 Task: Access the "File list" page in the site builder.
Action: Mouse moved to (1168, 91)
Screenshot: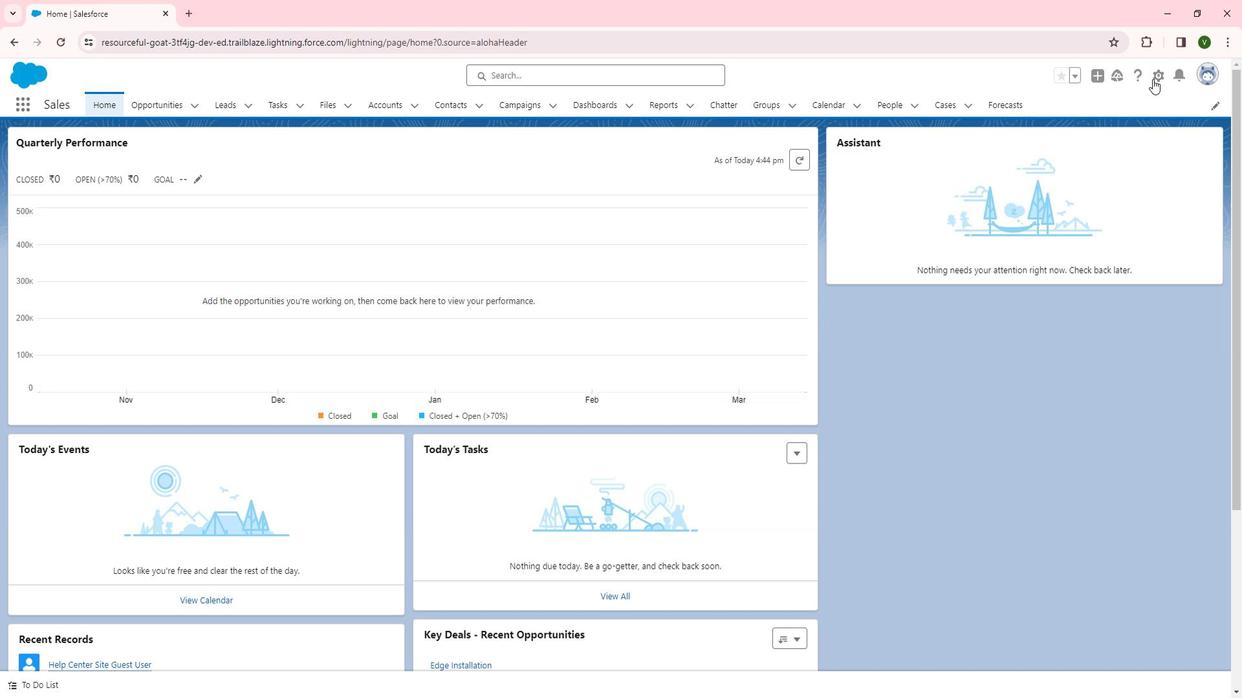
Action: Mouse pressed left at (1168, 91)
Screenshot: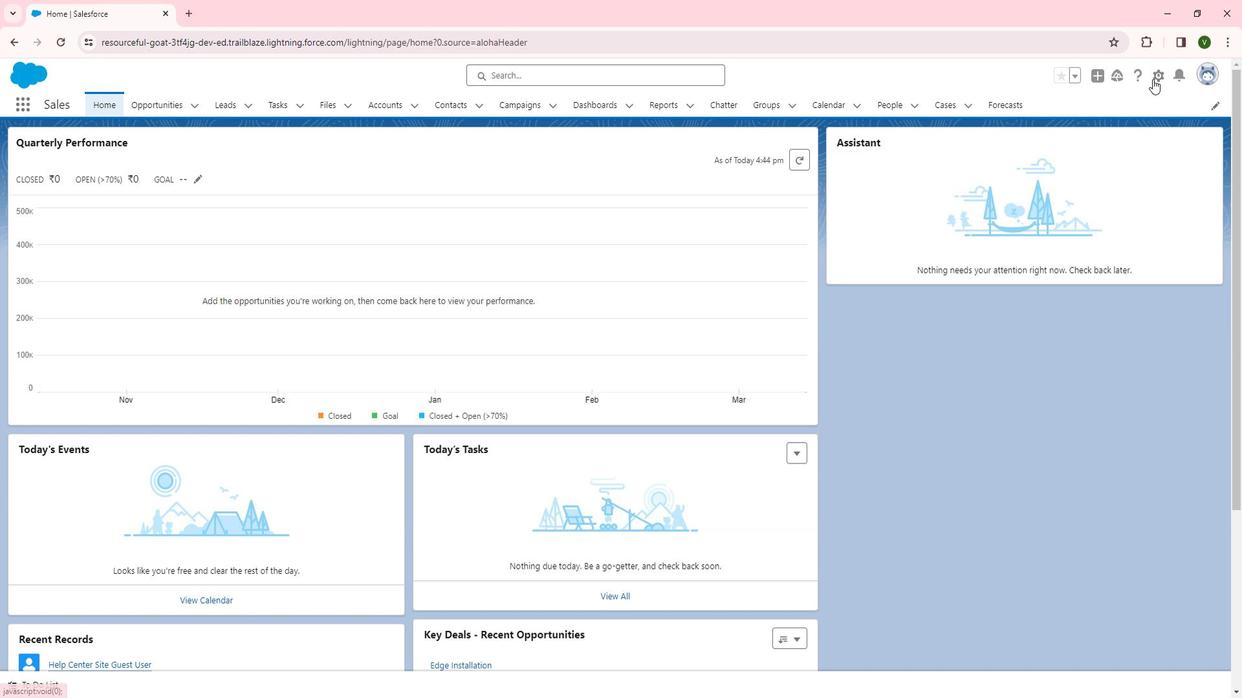 
Action: Mouse moved to (1101, 135)
Screenshot: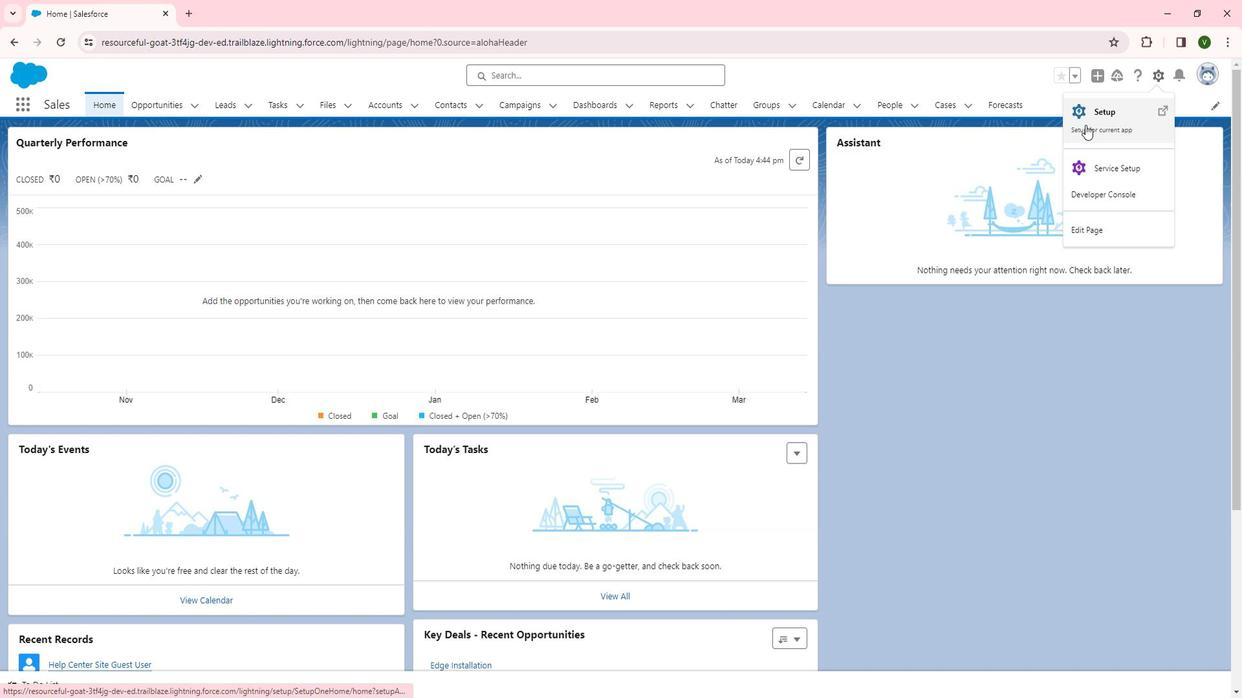 
Action: Mouse pressed left at (1101, 135)
Screenshot: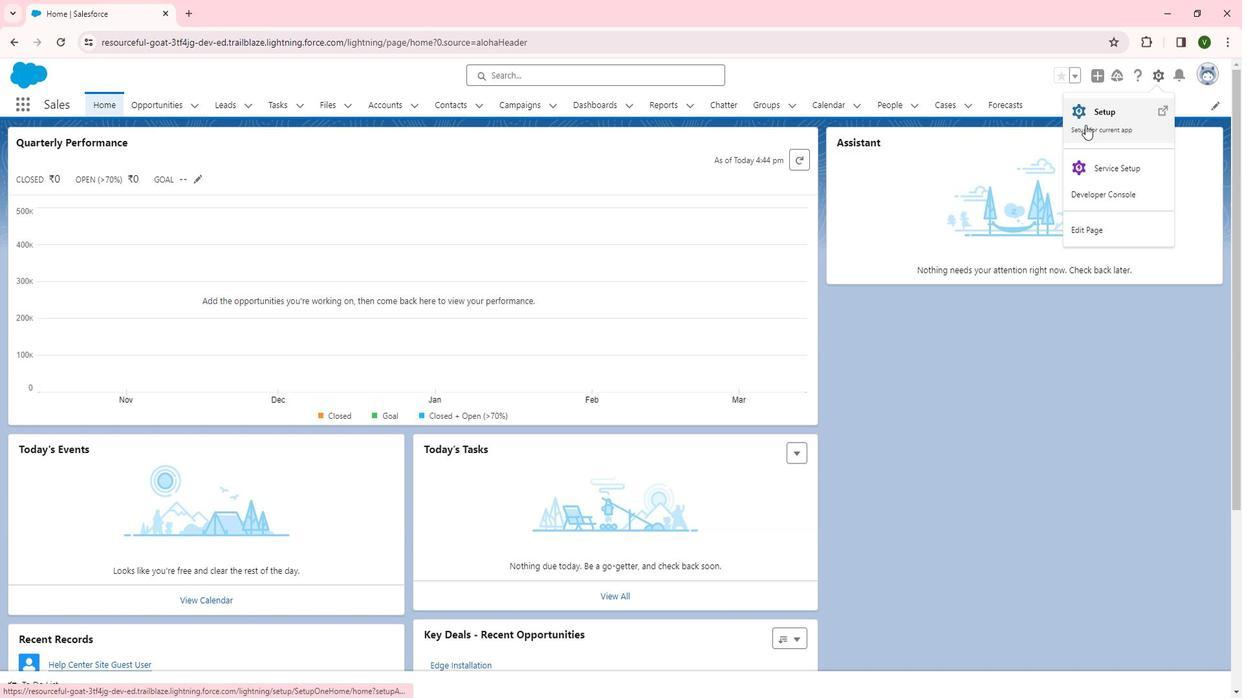 
Action: Mouse moved to (60, 531)
Screenshot: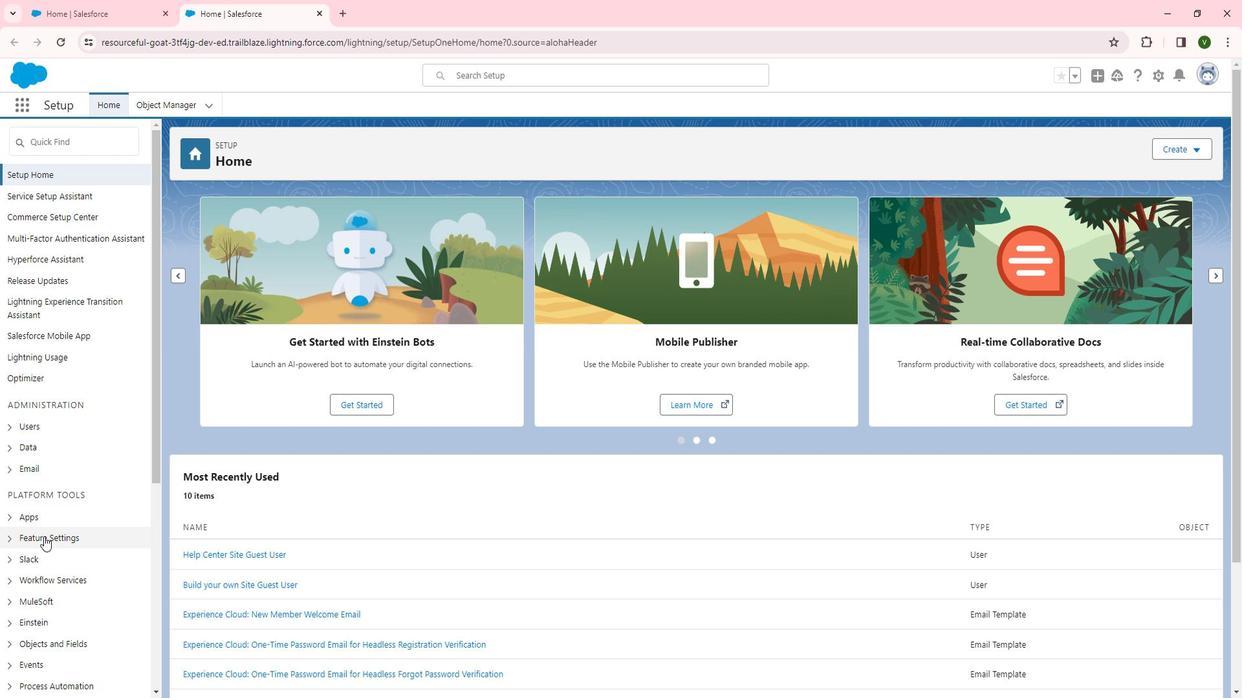 
Action: Mouse pressed left at (60, 531)
Screenshot: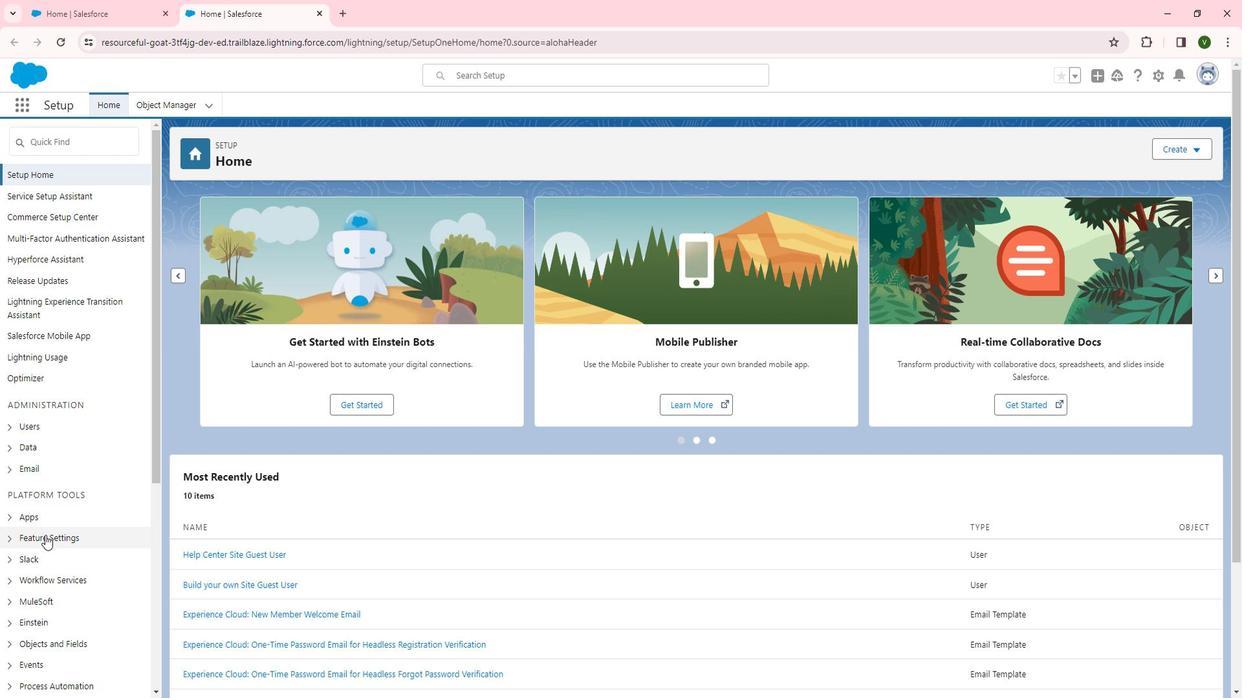 
Action: Mouse moved to (62, 531)
Screenshot: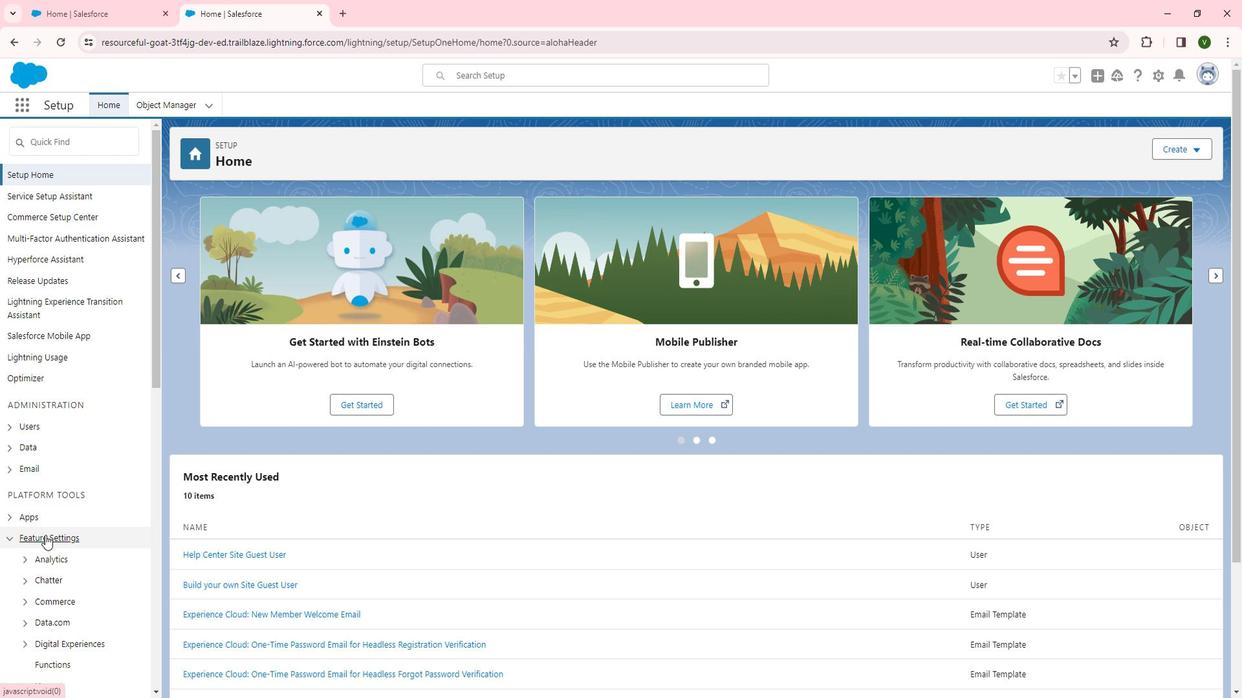 
Action: Mouse scrolled (62, 530) with delta (0, 0)
Screenshot: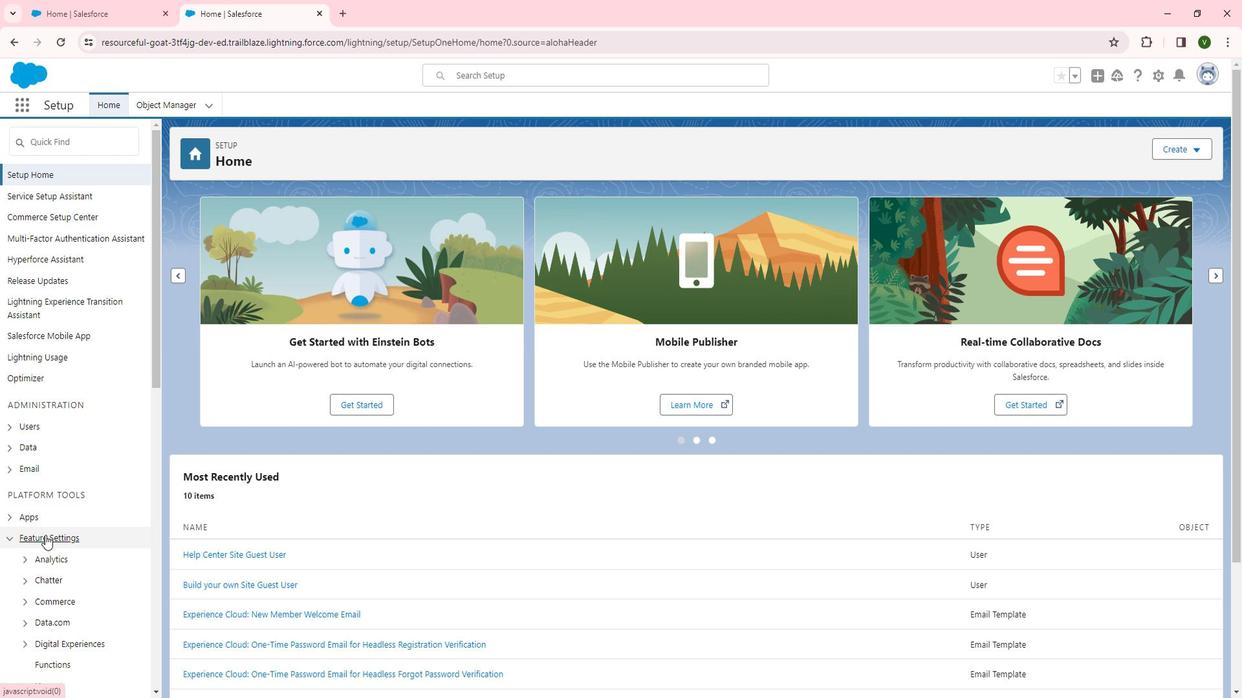 
Action: Mouse scrolled (62, 530) with delta (0, 0)
Screenshot: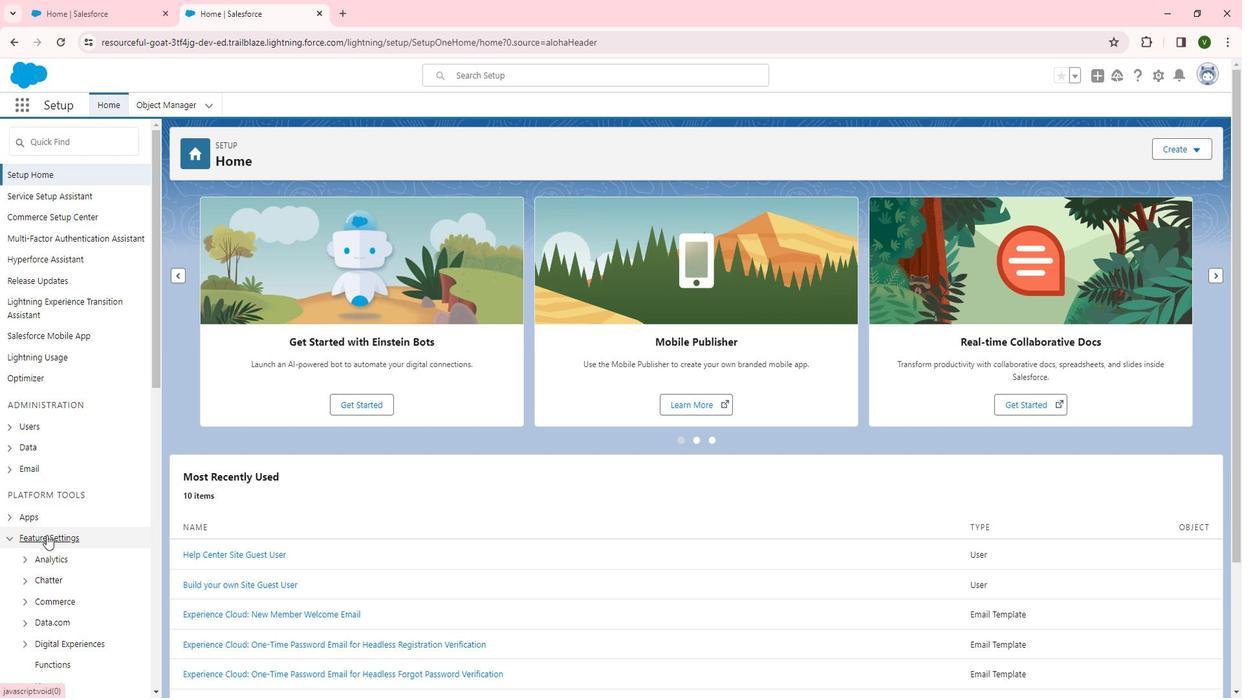 
Action: Mouse scrolled (62, 530) with delta (0, 0)
Screenshot: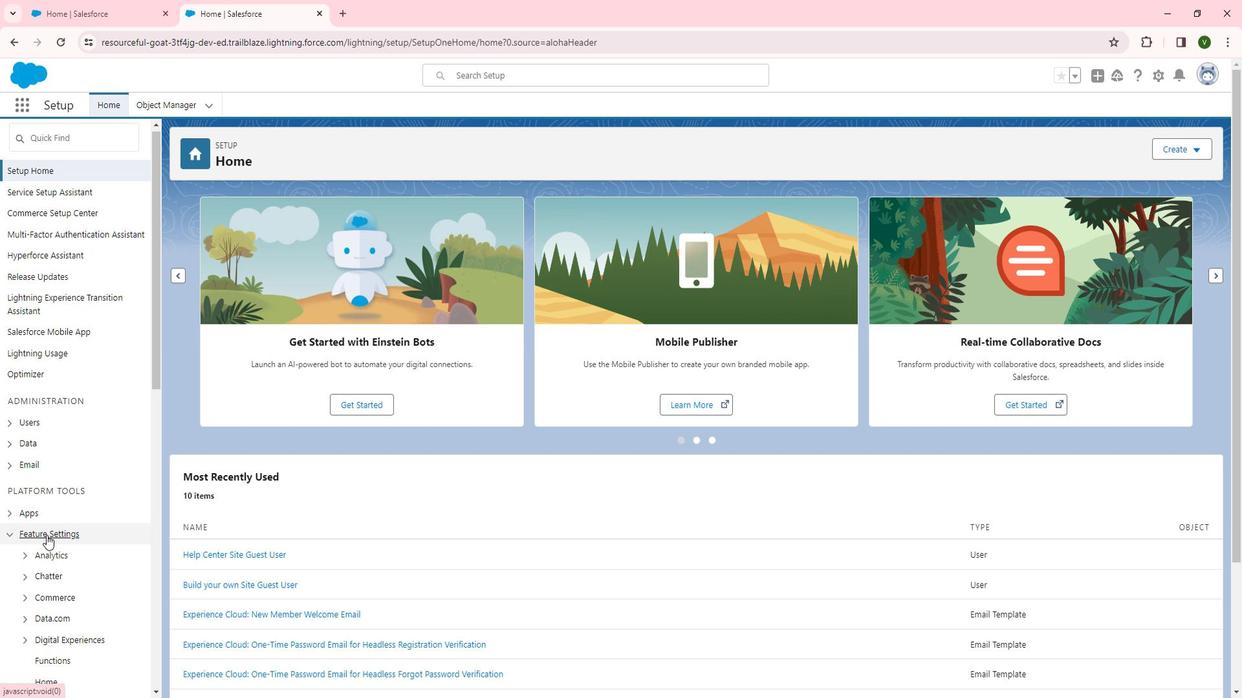 
Action: Mouse moved to (74, 439)
Screenshot: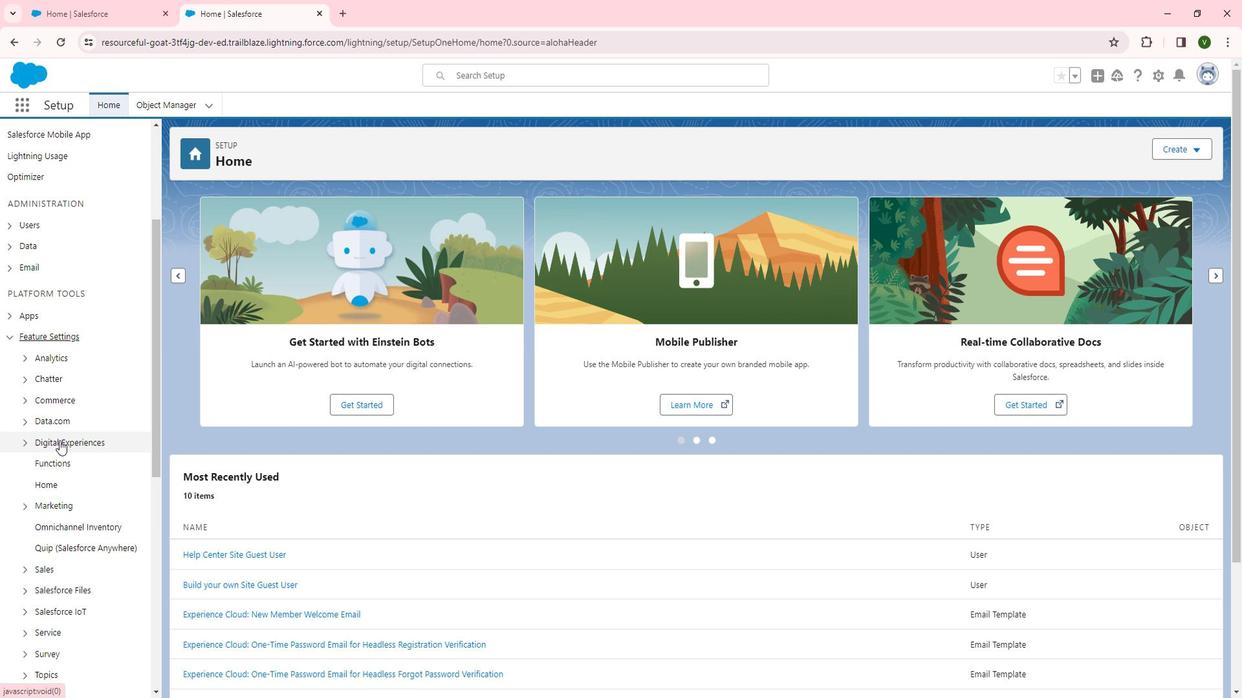 
Action: Mouse pressed left at (74, 439)
Screenshot: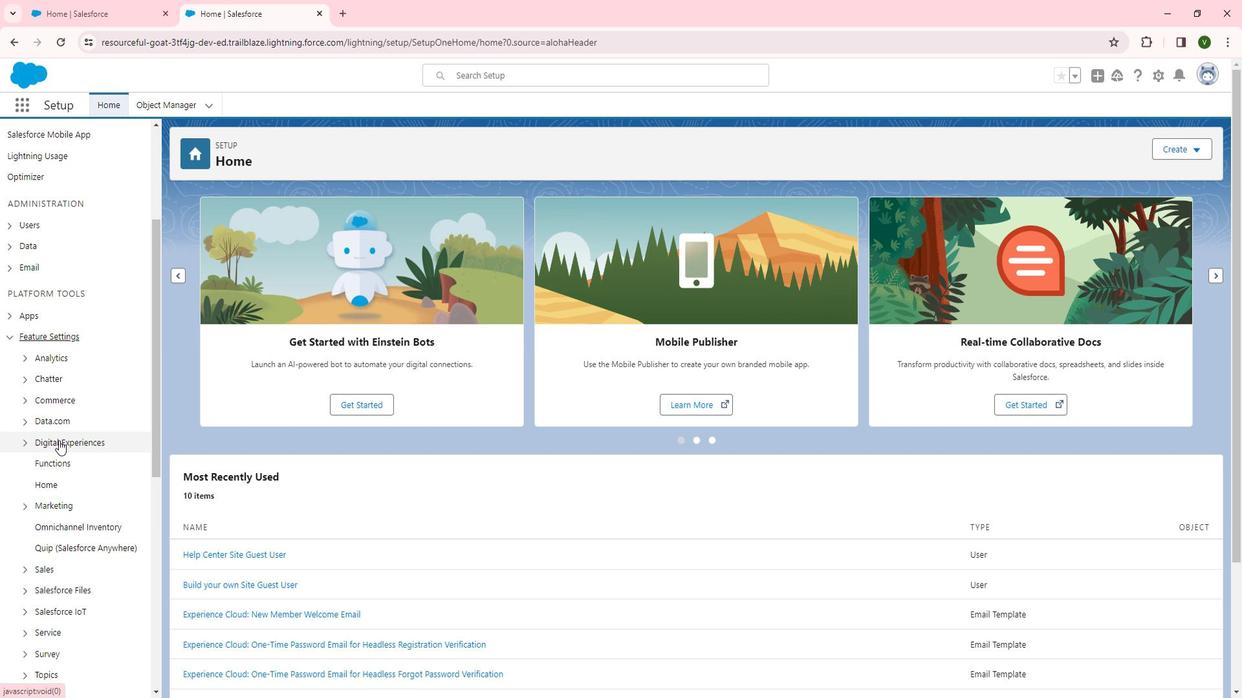 
Action: Mouse moved to (69, 467)
Screenshot: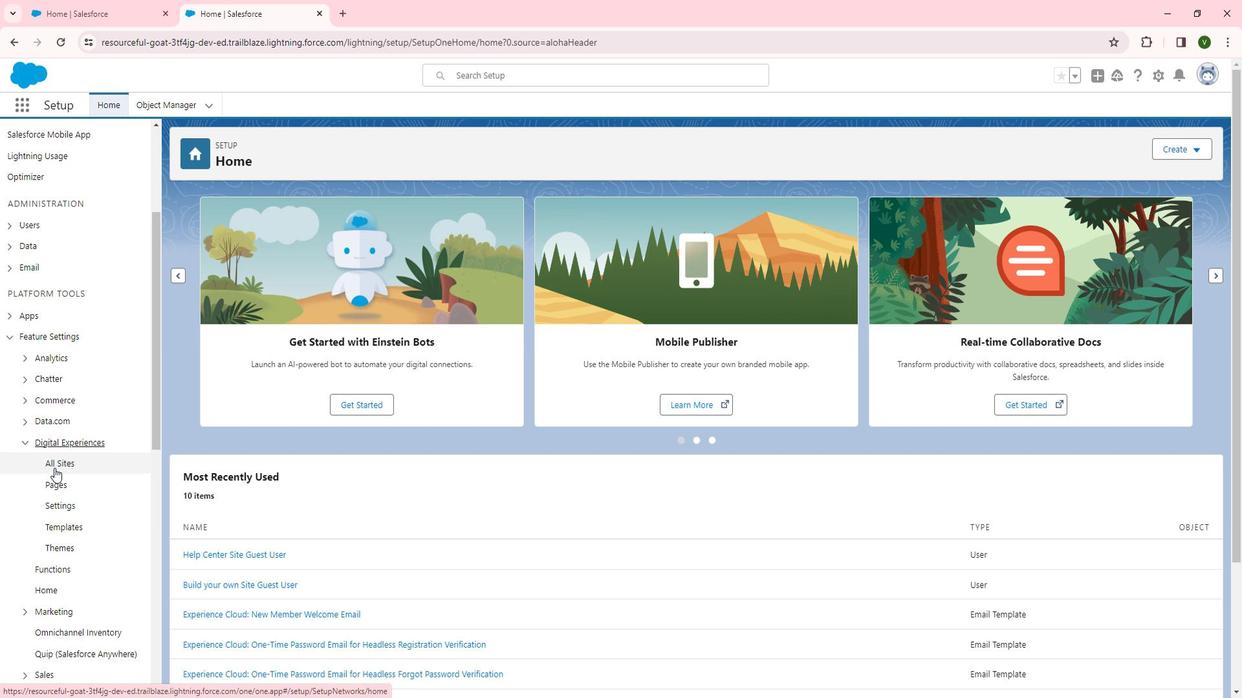 
Action: Mouse pressed left at (69, 467)
Screenshot: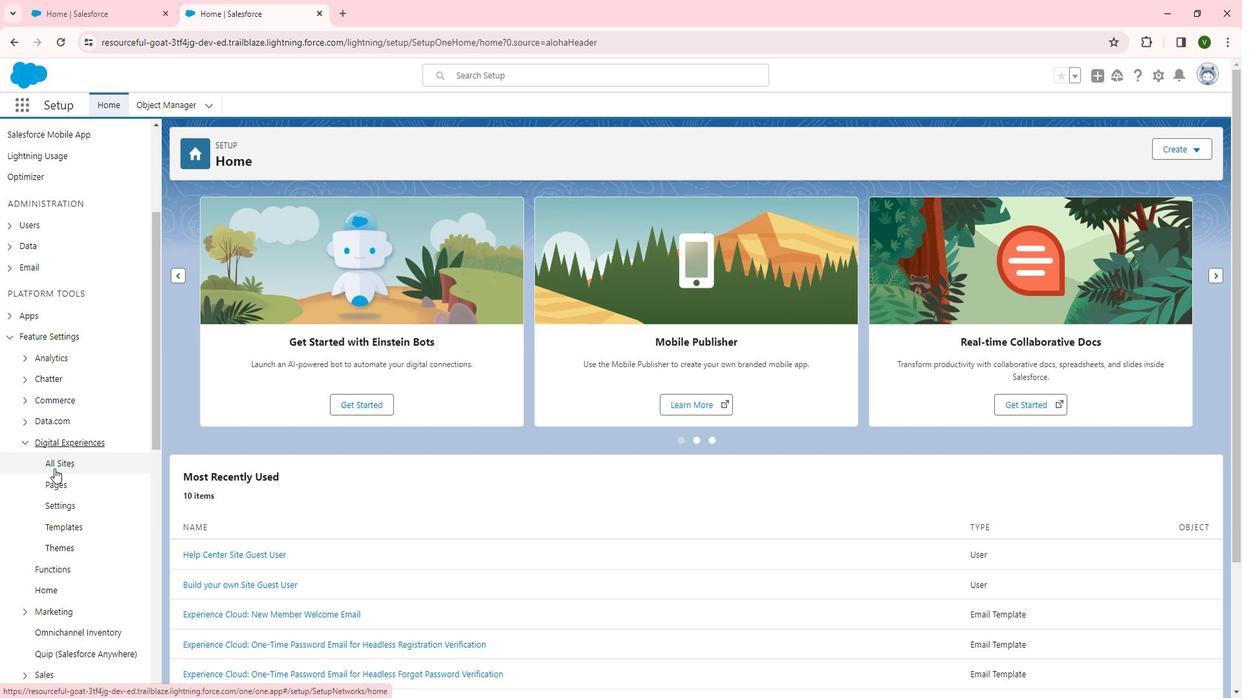 
Action: Mouse moved to (75, 461)
Screenshot: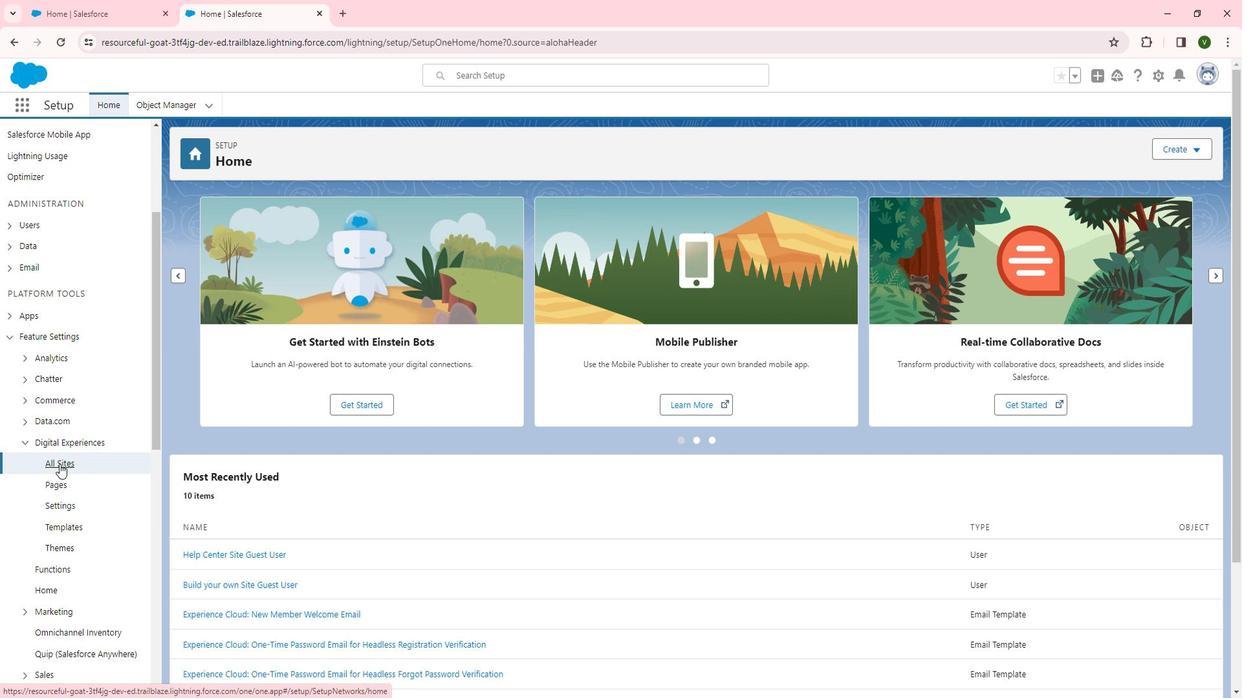 
Action: Mouse pressed left at (75, 461)
Screenshot: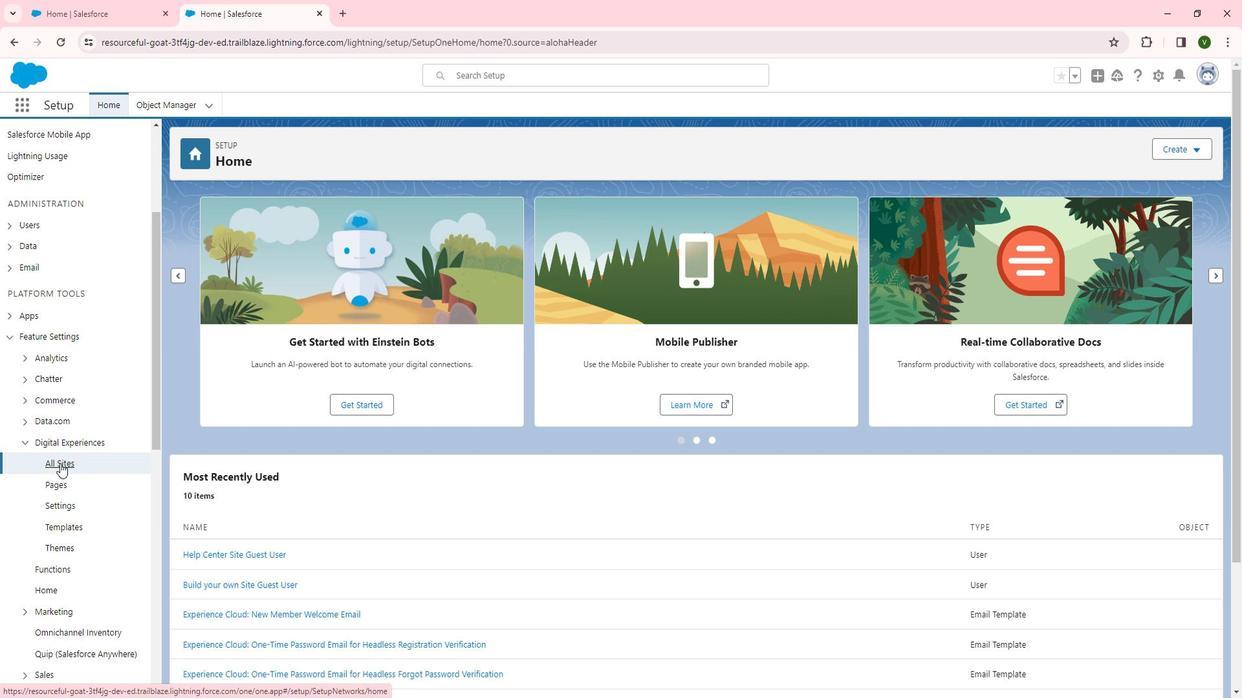 
Action: Mouse moved to (232, 344)
Screenshot: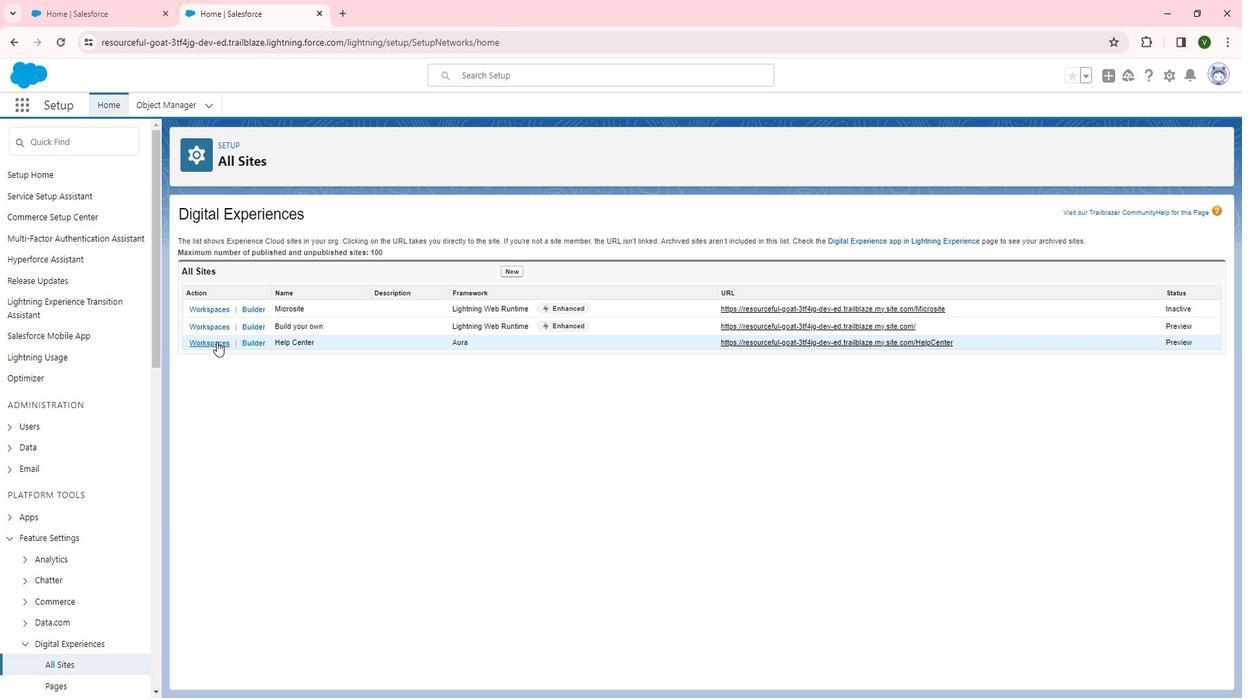 
Action: Mouse pressed left at (232, 344)
Screenshot: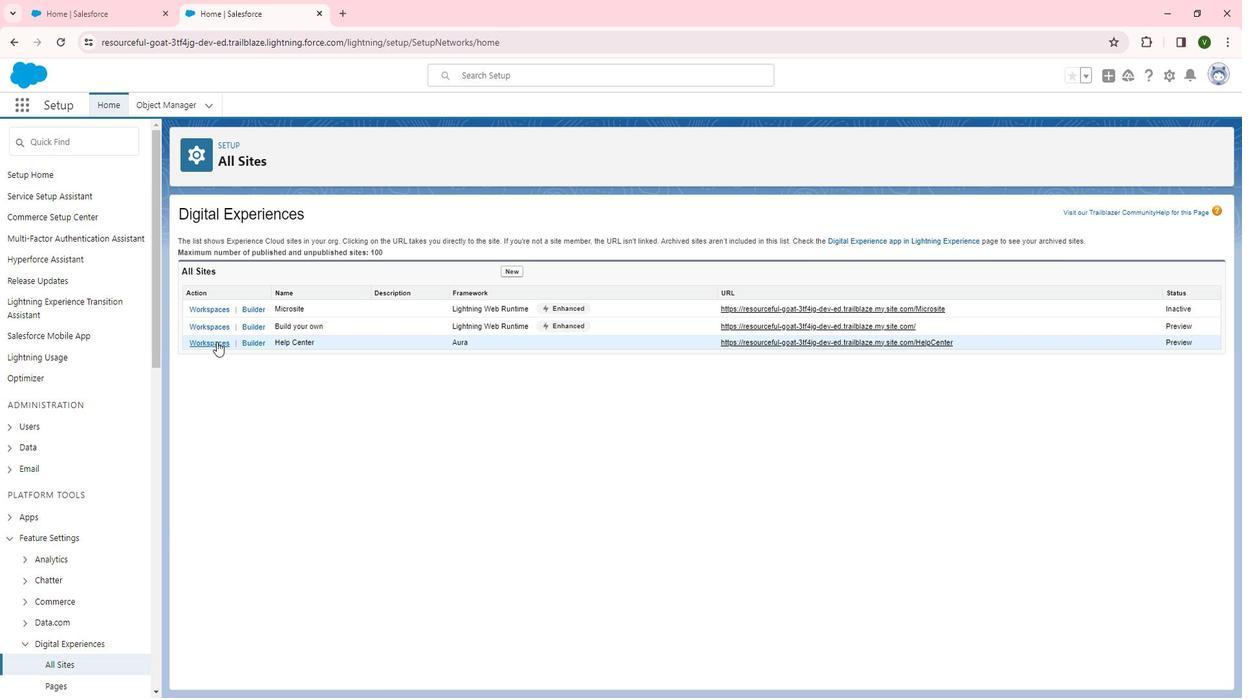
Action: Mouse moved to (173, 326)
Screenshot: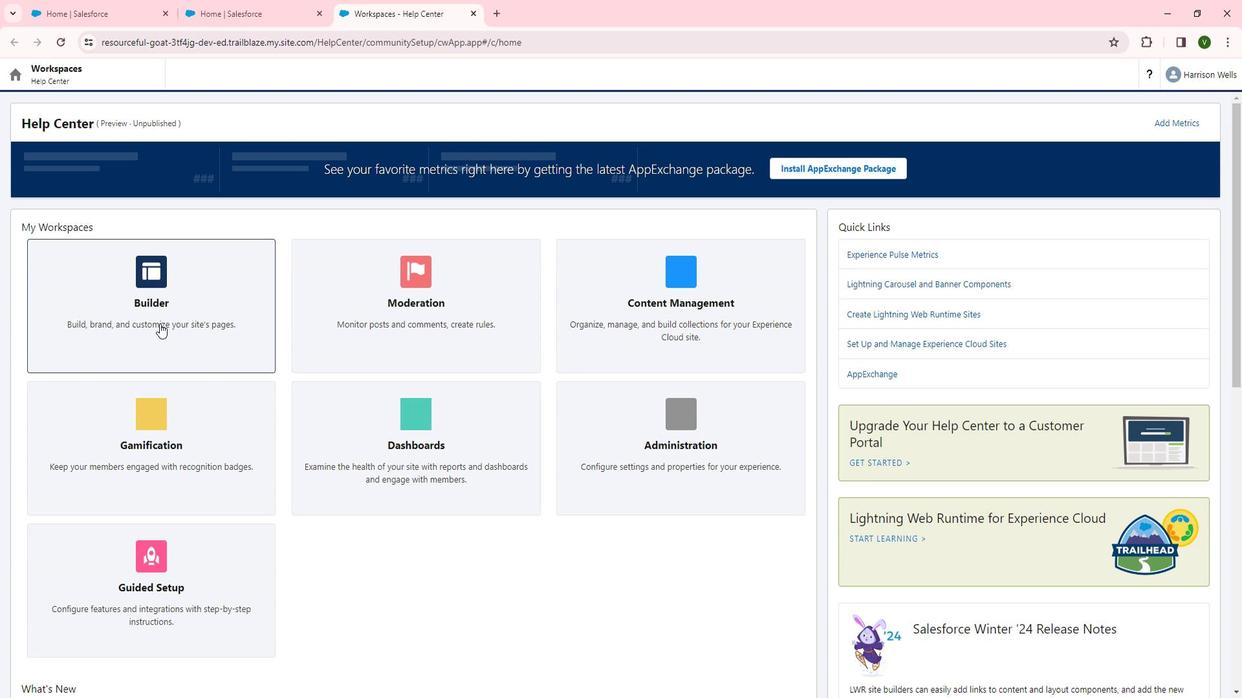 
Action: Mouse pressed left at (173, 326)
Screenshot: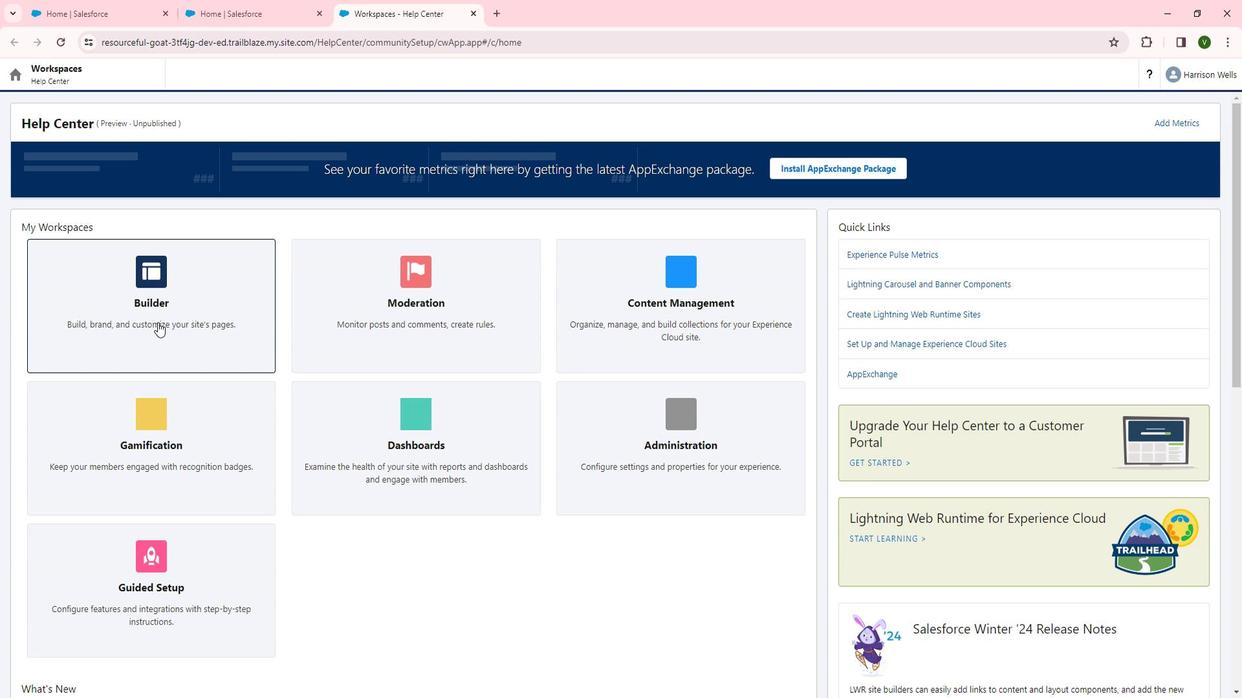 
Action: Mouse moved to (172, 91)
Screenshot: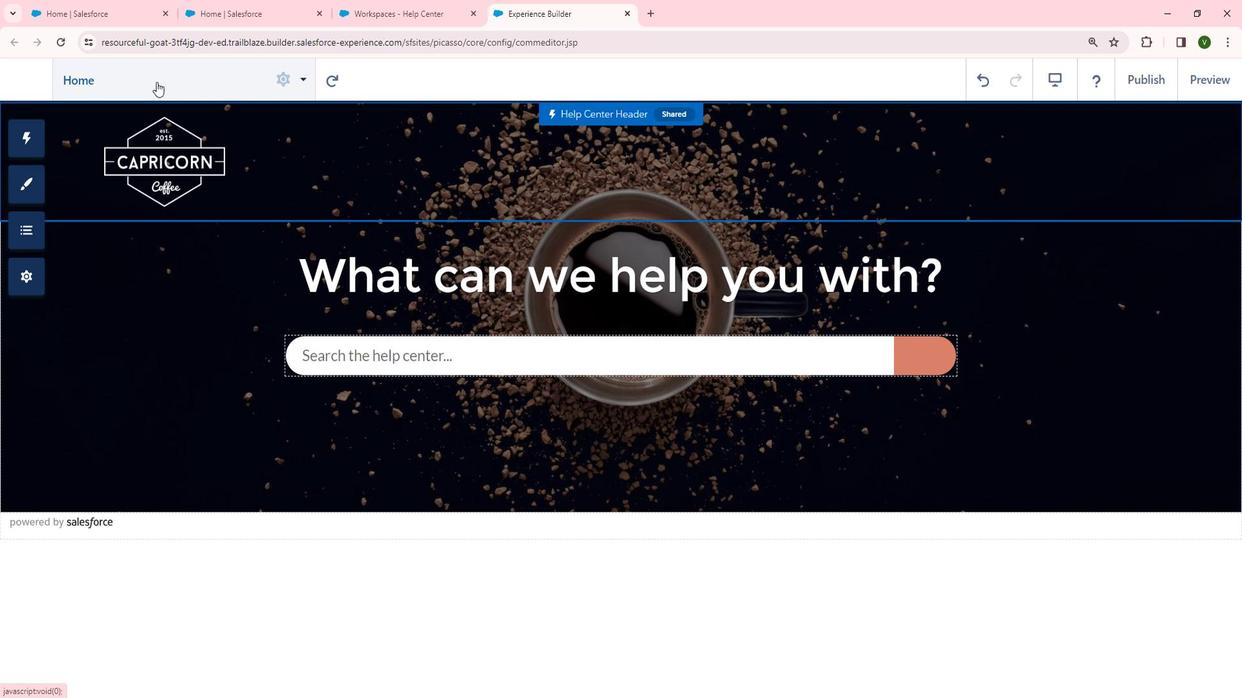 
Action: Mouse pressed left at (172, 91)
Screenshot: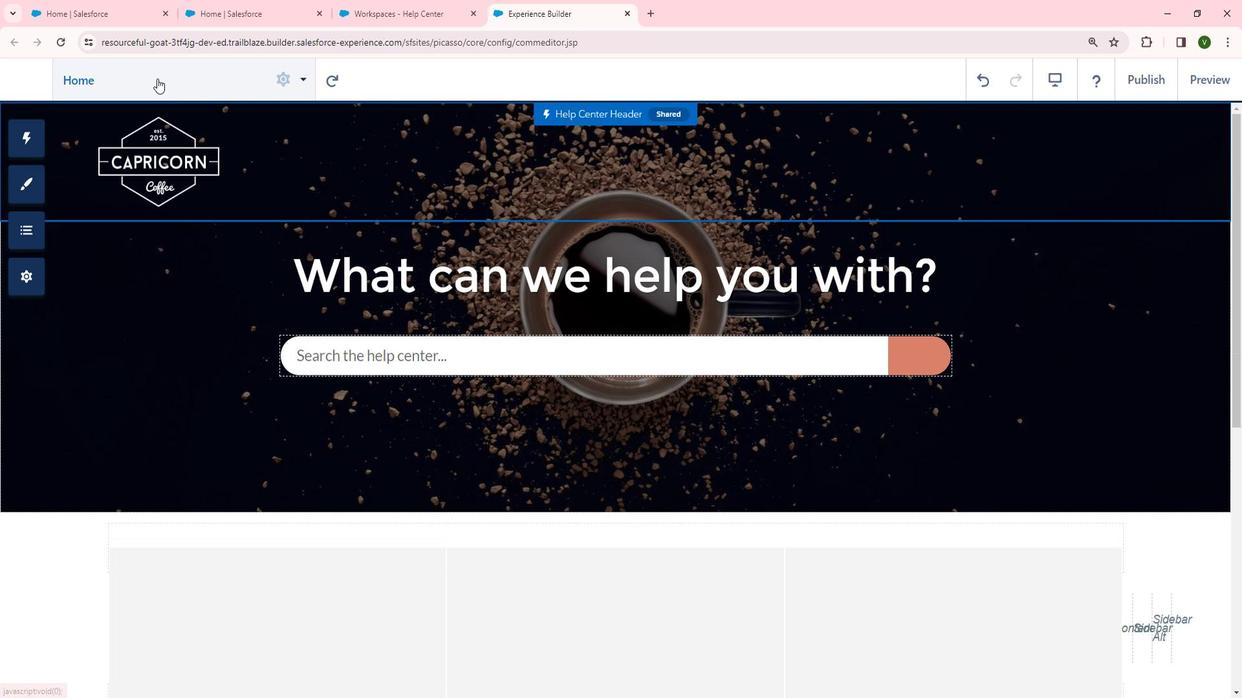 
Action: Mouse moved to (89, 339)
Screenshot: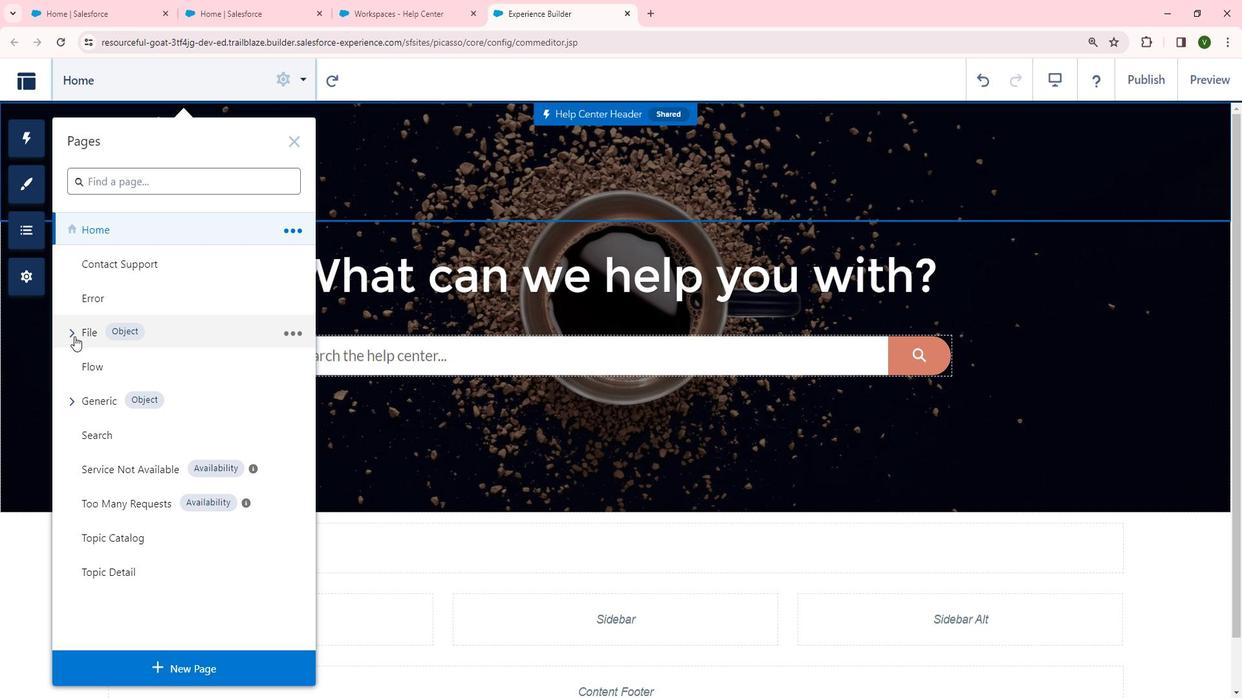 
Action: Mouse pressed left at (89, 339)
Screenshot: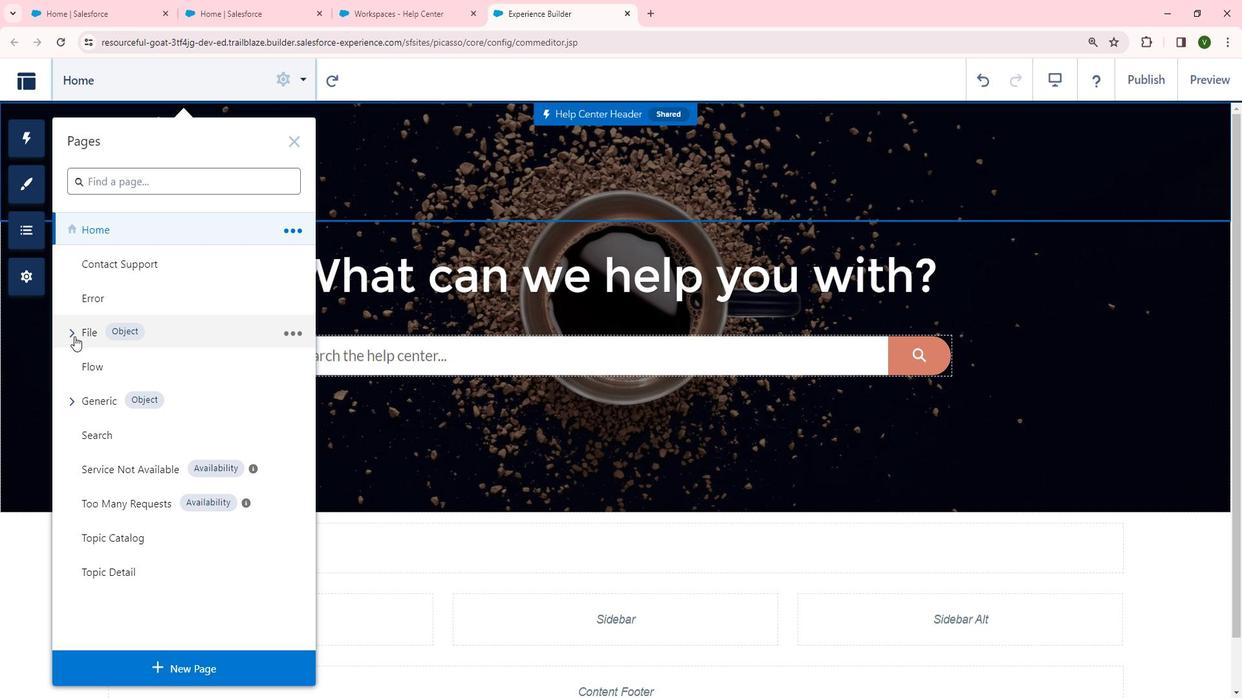 
Action: Mouse moved to (142, 399)
Screenshot: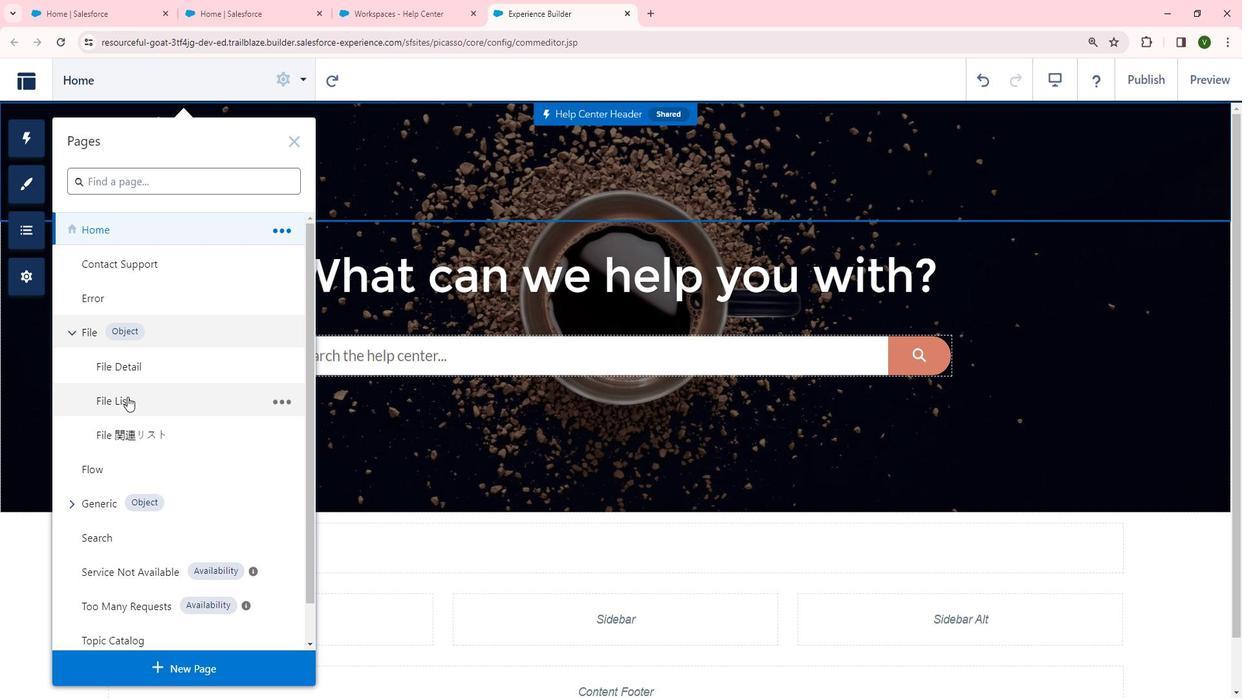 
Action: Mouse pressed left at (142, 399)
Screenshot: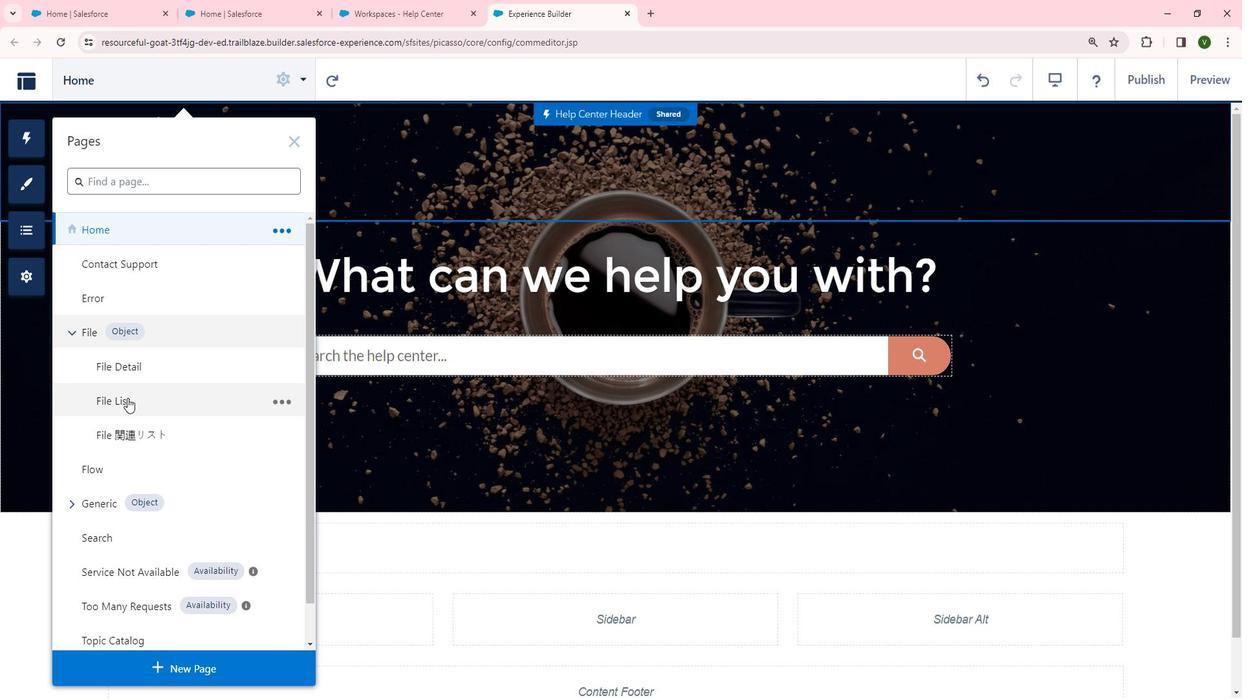
Action: Mouse moved to (460, 320)
Screenshot: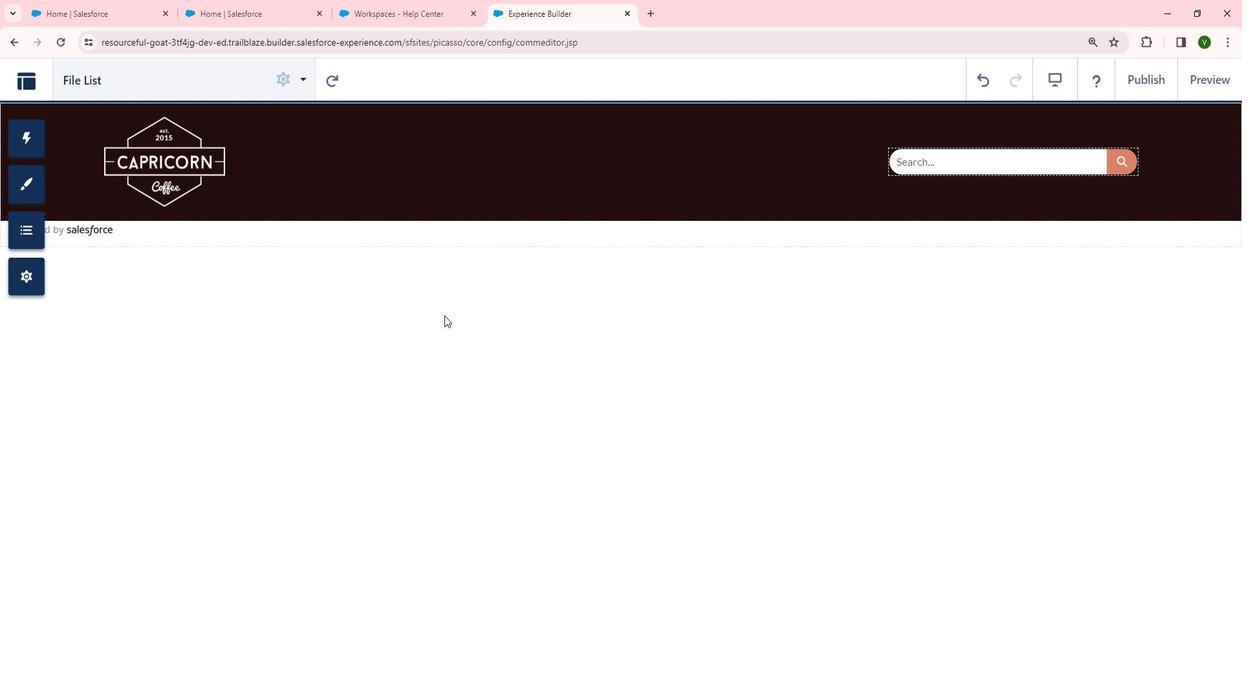 
Action: Mouse scrolled (460, 319) with delta (0, 0)
Screenshot: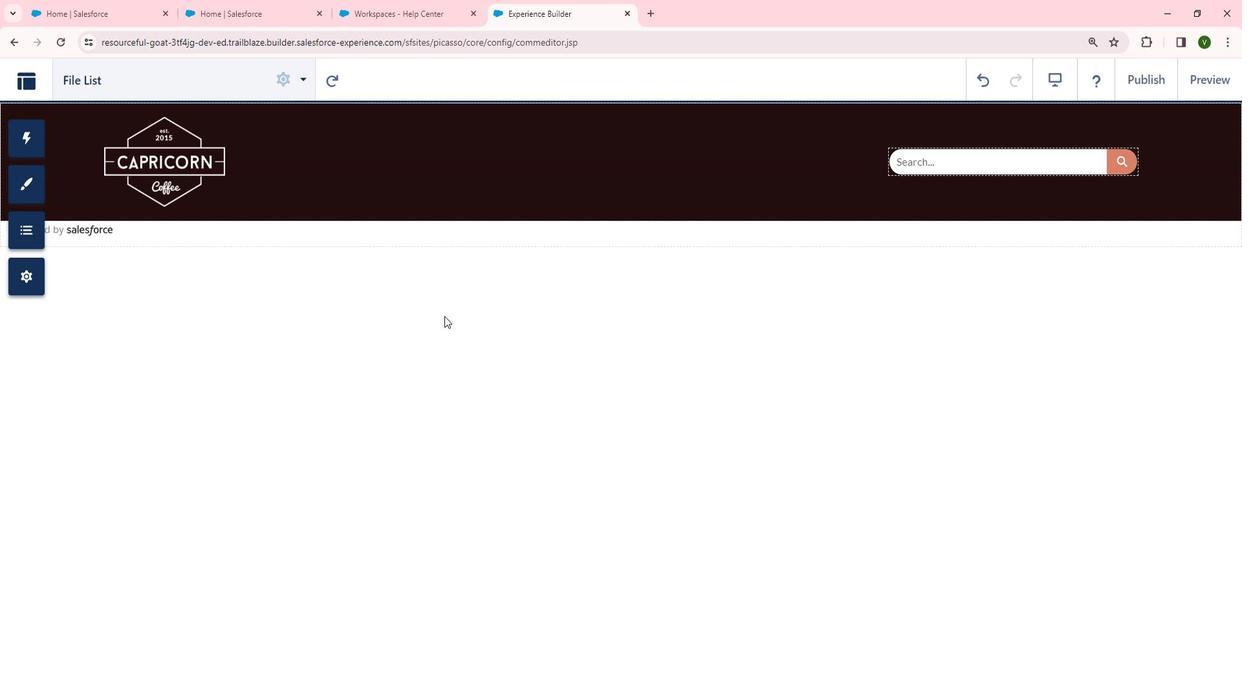 
Action: Mouse scrolled (460, 319) with delta (0, 0)
Screenshot: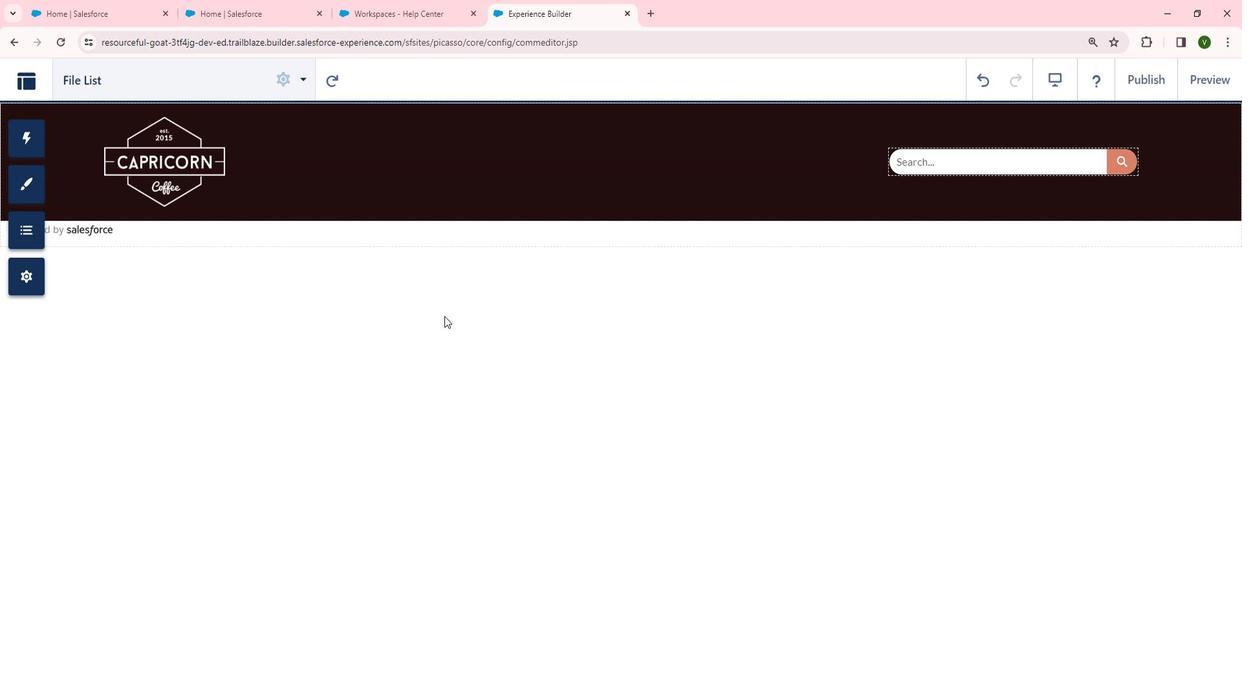 
Action: Mouse scrolled (460, 319) with delta (0, 0)
Screenshot: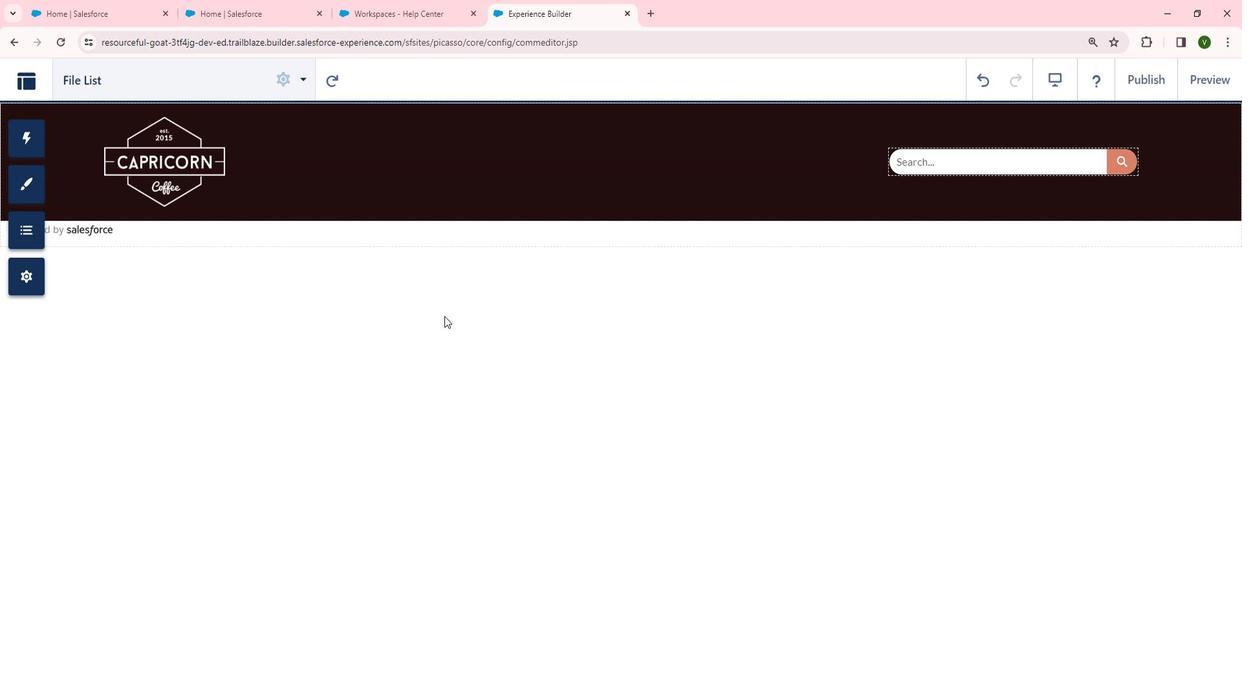 
Action: Mouse scrolled (460, 319) with delta (0, 0)
Screenshot: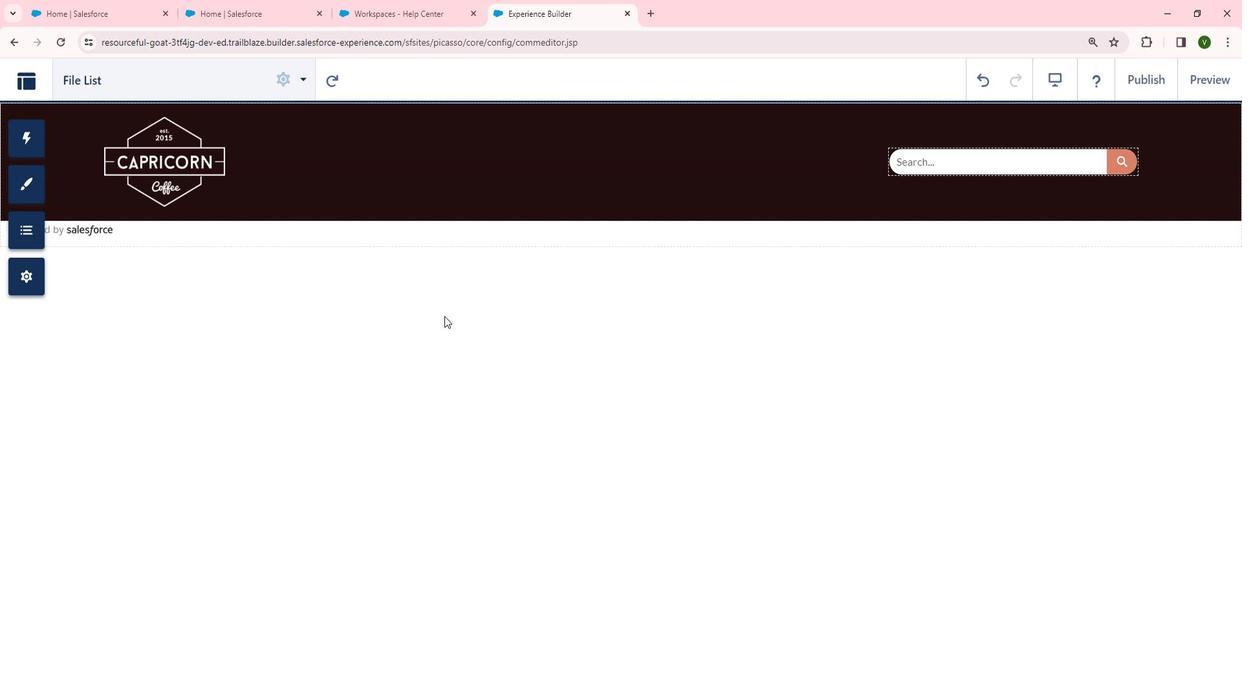 
Action: Mouse moved to (459, 320)
Screenshot: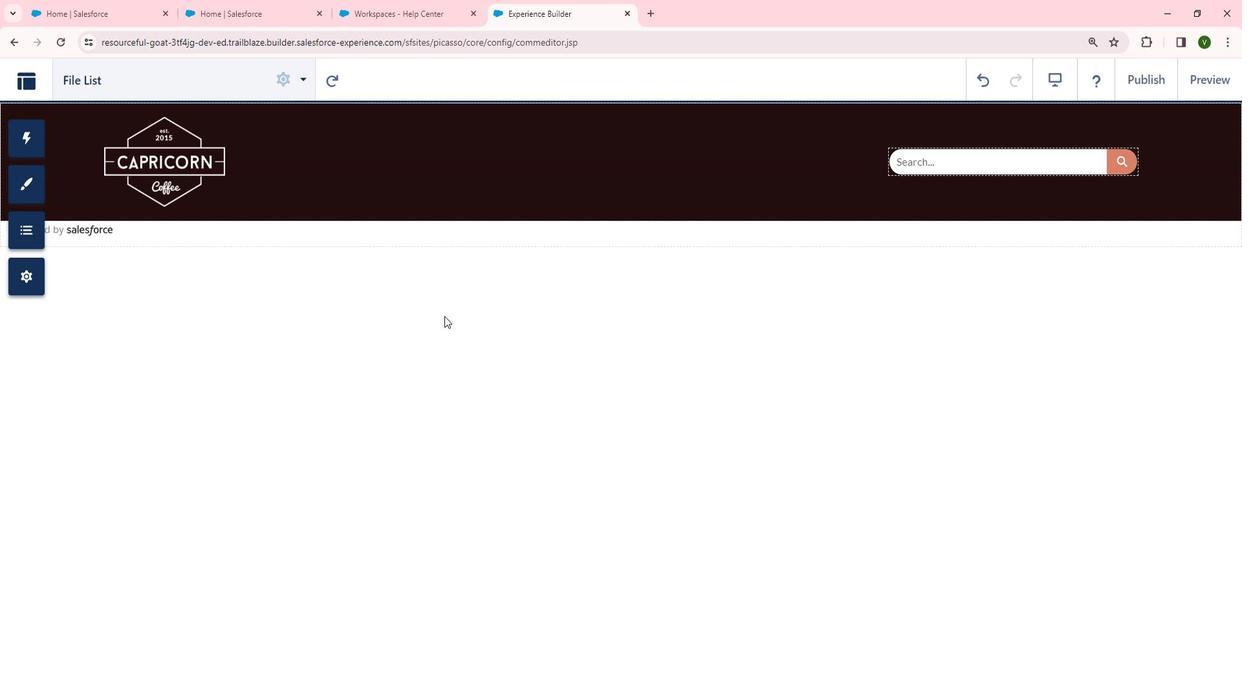 
Action: Mouse scrolled (459, 319) with delta (0, 0)
Screenshot: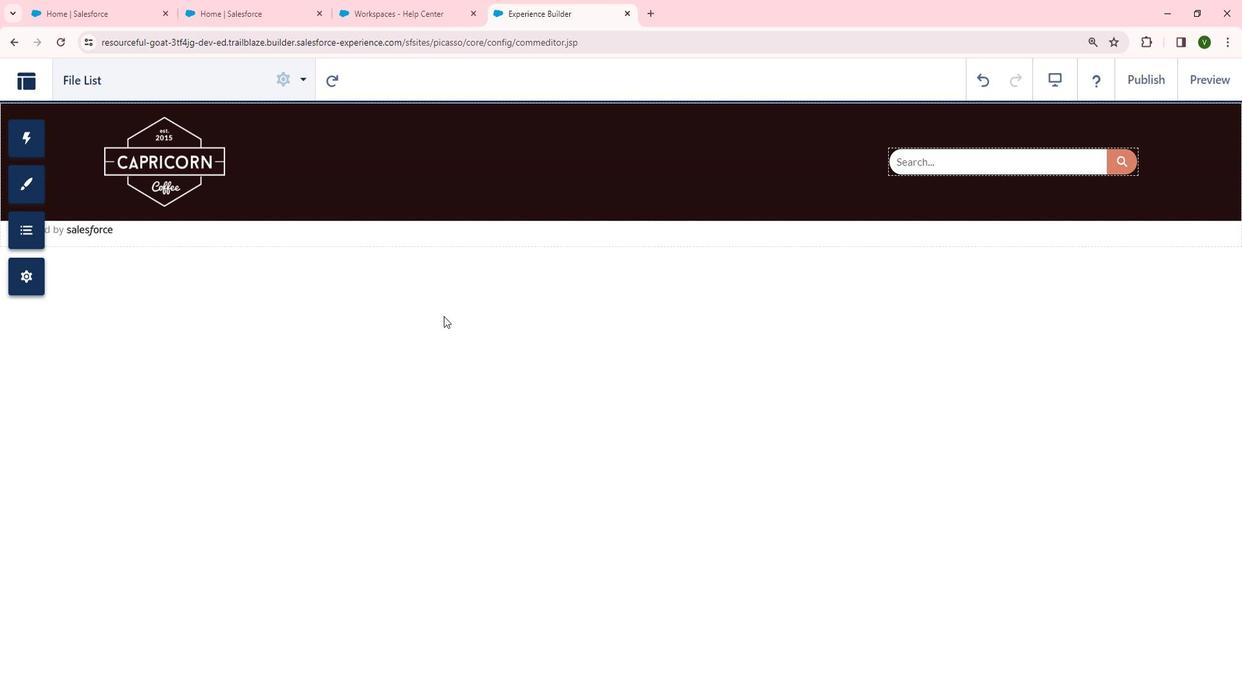
Action: Mouse moved to (350, 490)
Screenshot: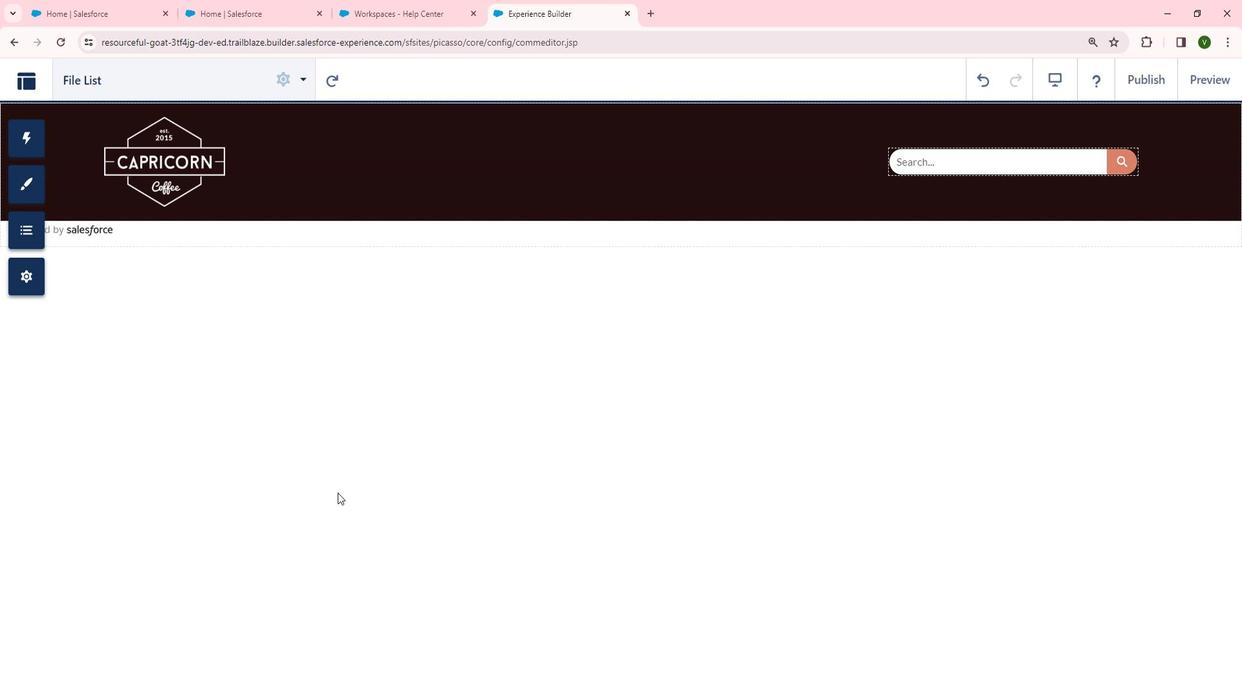 
